 Task: Use Morse Code Effect in this video Movie B.mp4
Action: Mouse moved to (188, 111)
Screenshot: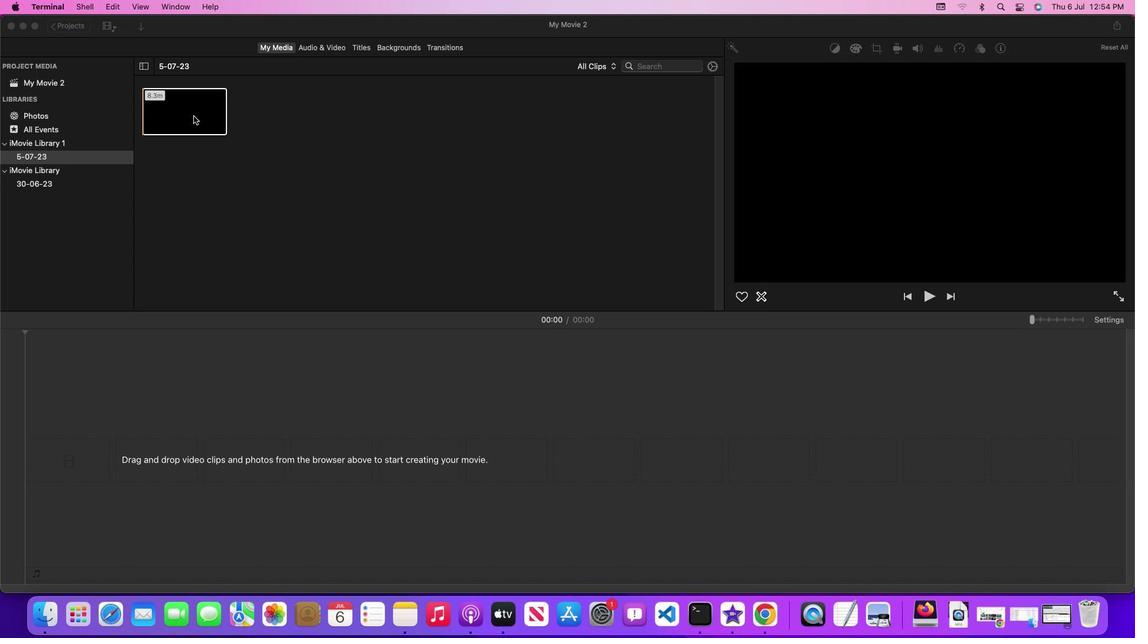 
Action: Mouse pressed left at (188, 111)
Screenshot: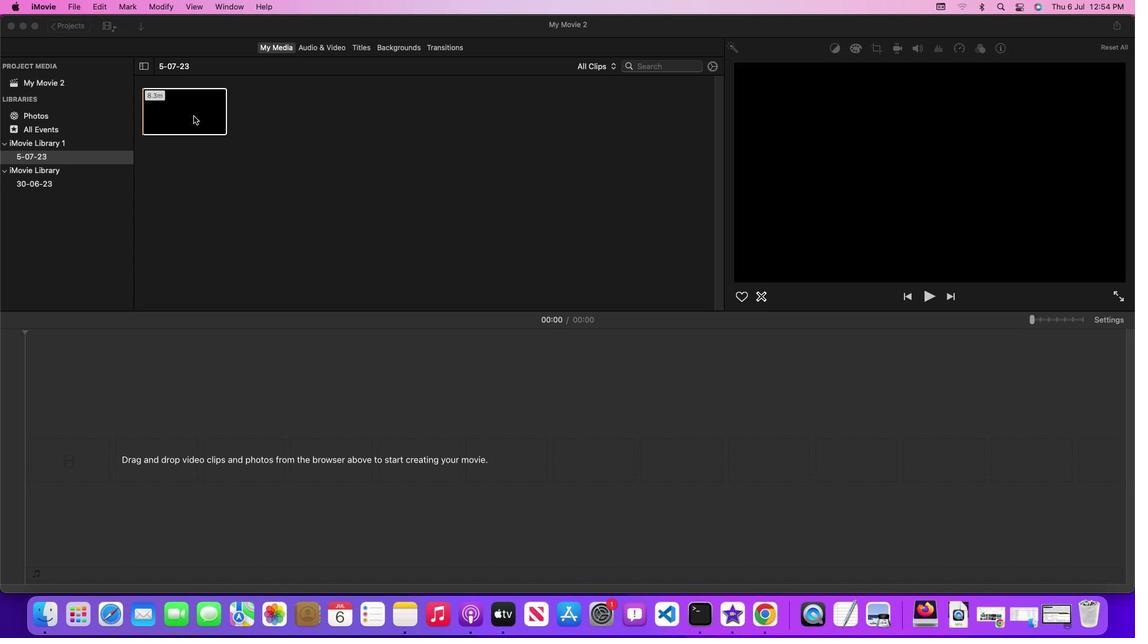 
Action: Mouse pressed left at (188, 111)
Screenshot: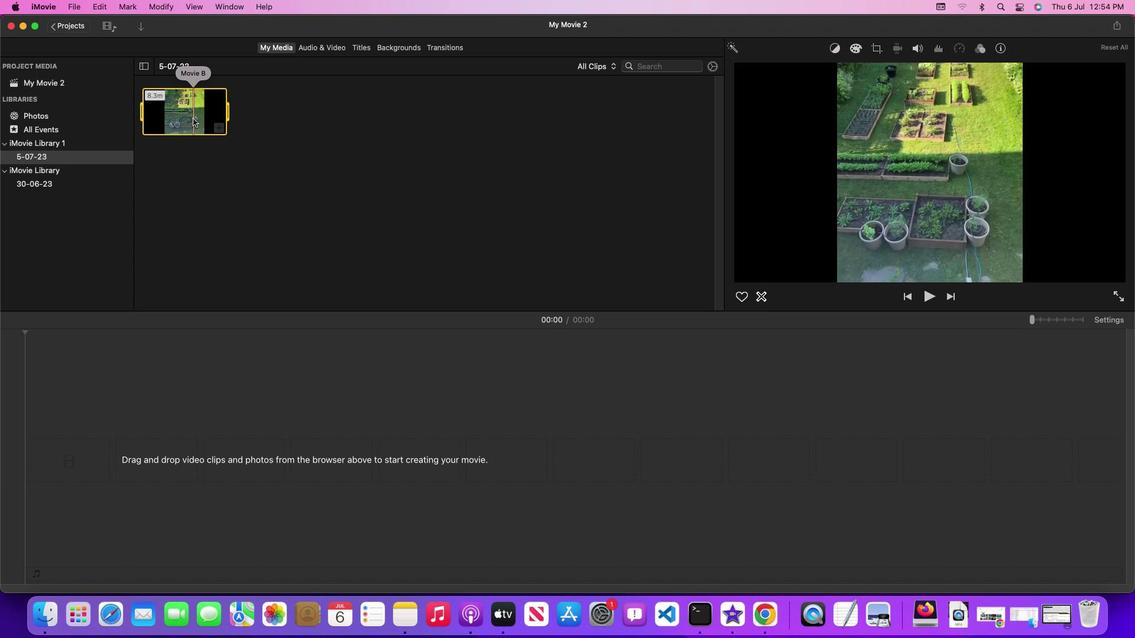 
Action: Mouse moved to (318, 42)
Screenshot: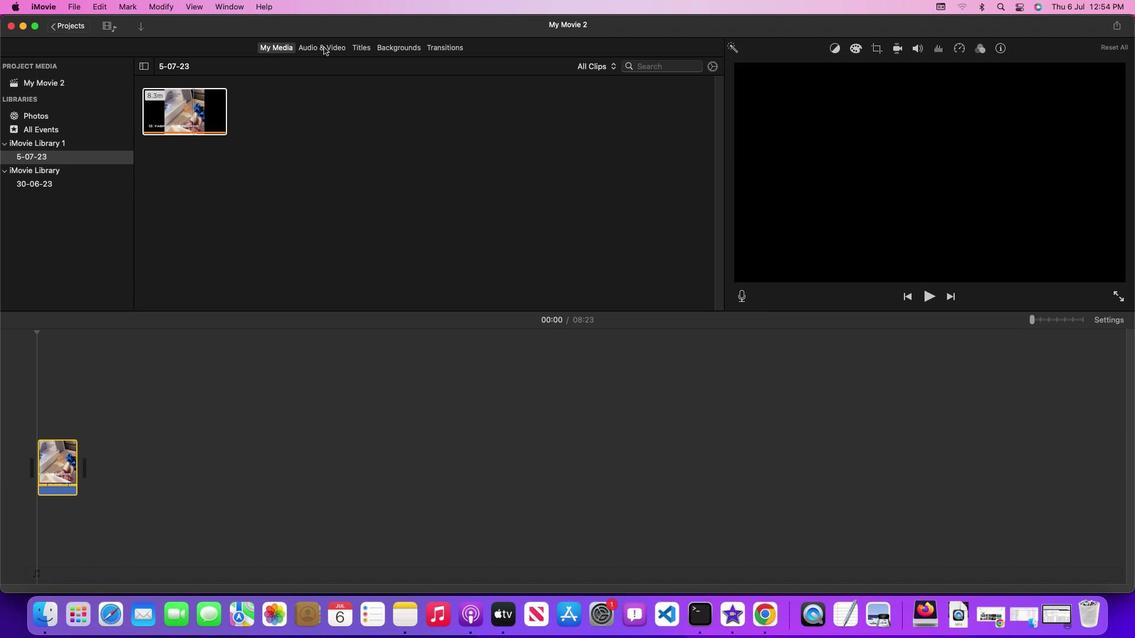 
Action: Mouse pressed left at (318, 42)
Screenshot: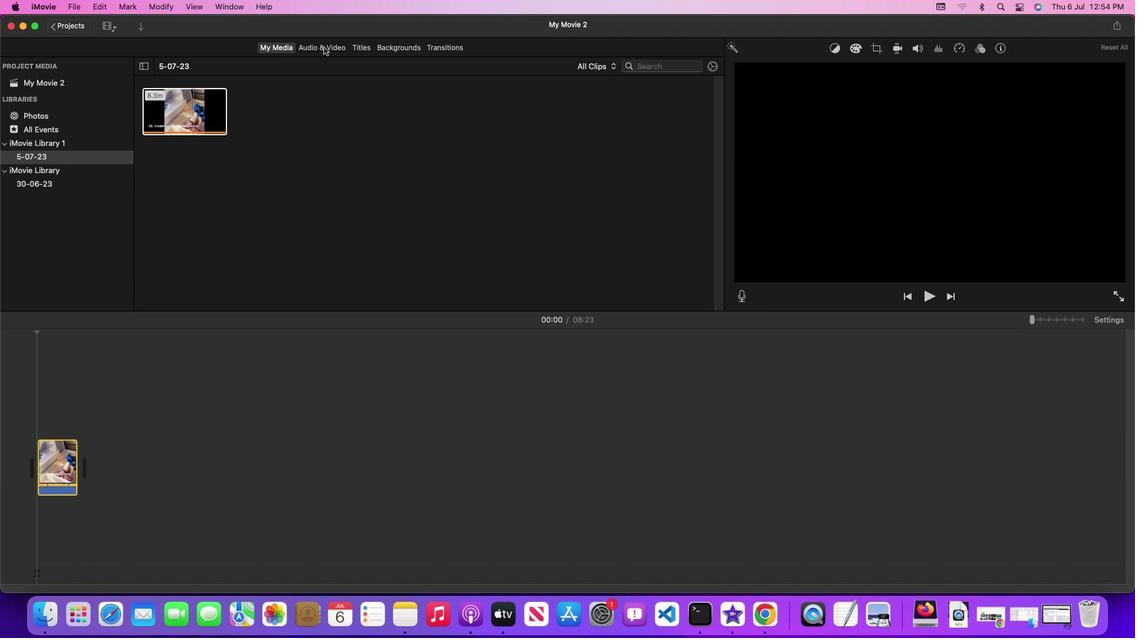 
Action: Mouse moved to (717, 152)
Screenshot: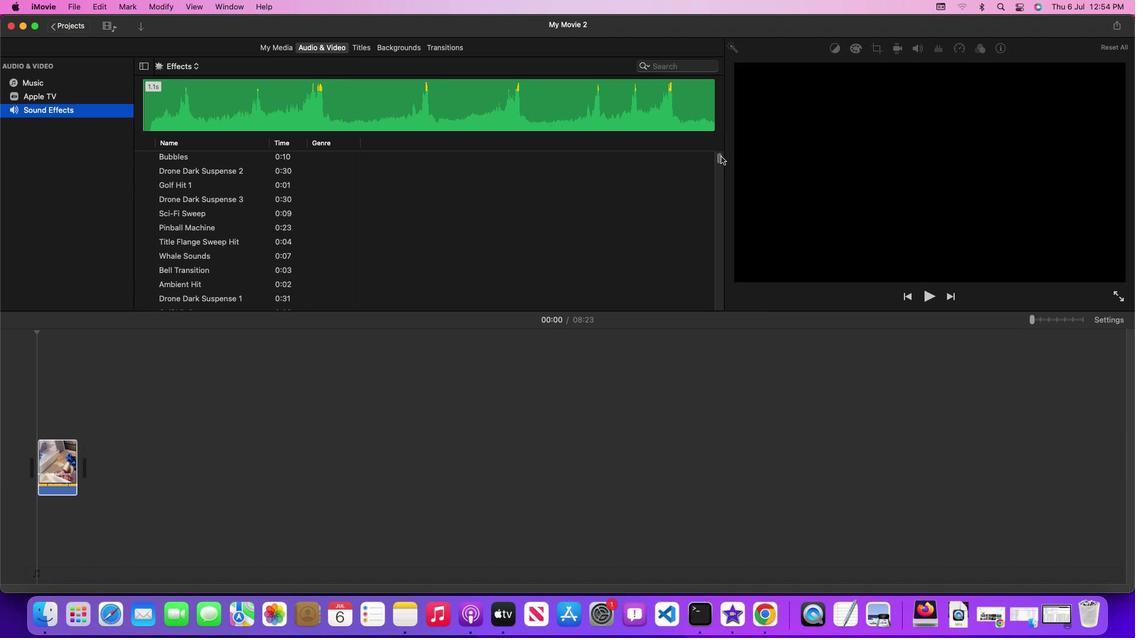
Action: Mouse pressed left at (717, 152)
Screenshot: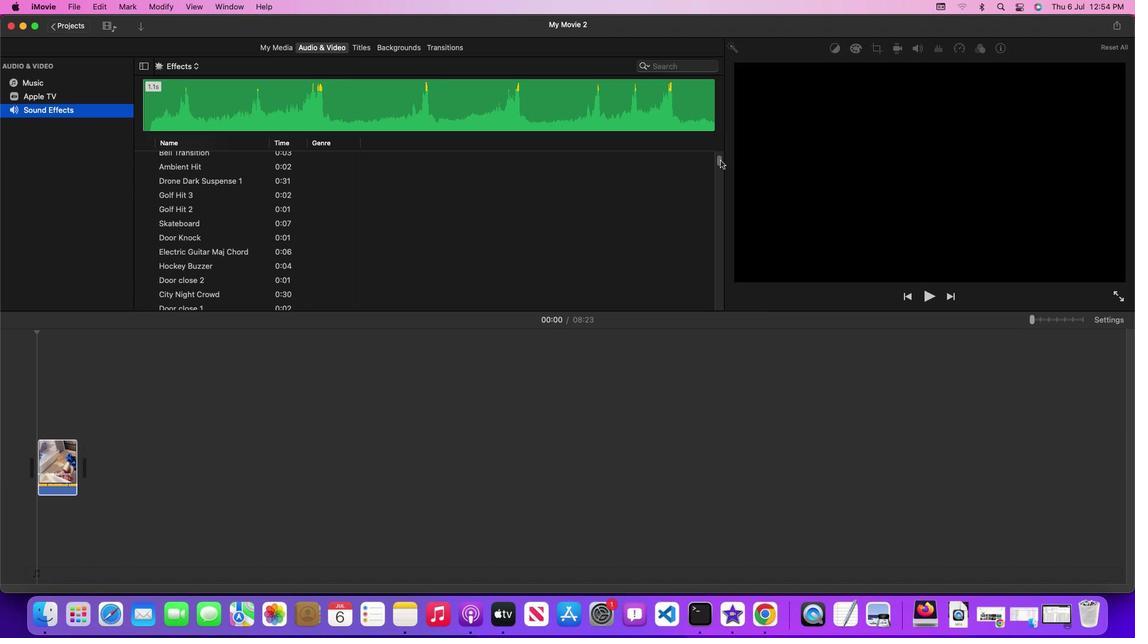 
Action: Mouse moved to (441, 227)
Screenshot: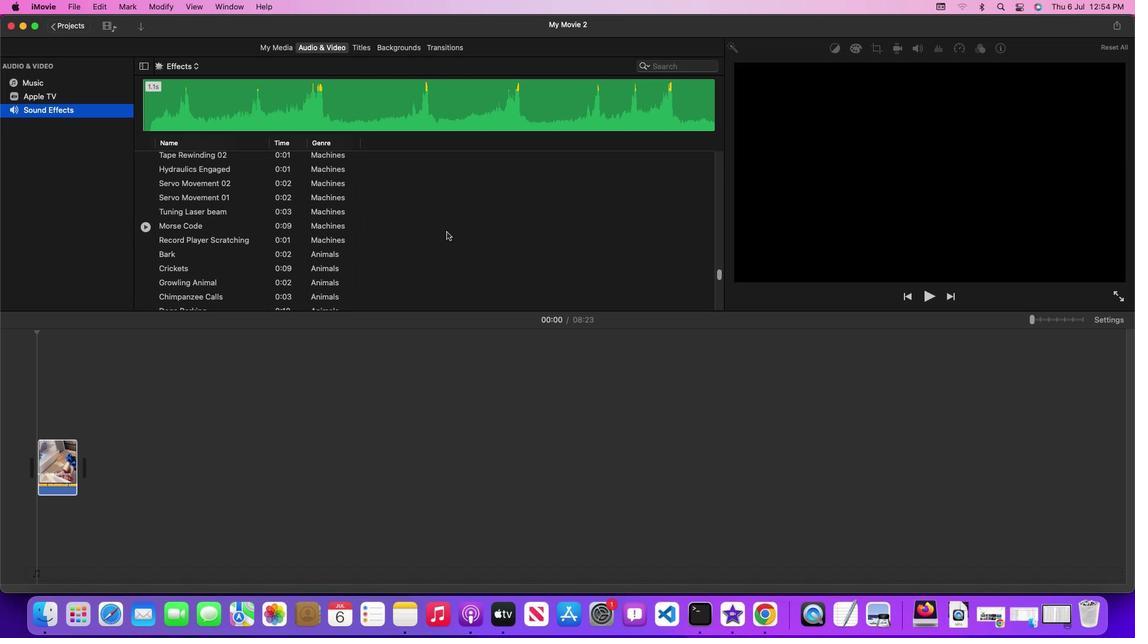 
Action: Mouse scrolled (441, 227) with delta (-4, -4)
Screenshot: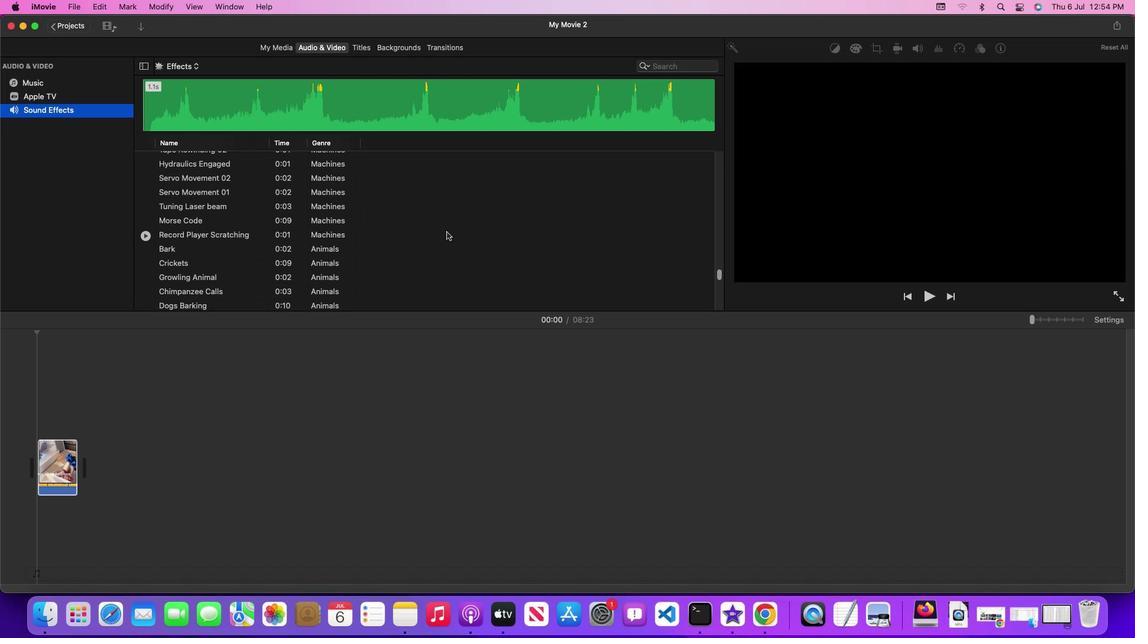 
Action: Mouse scrolled (441, 227) with delta (-4, -4)
Screenshot: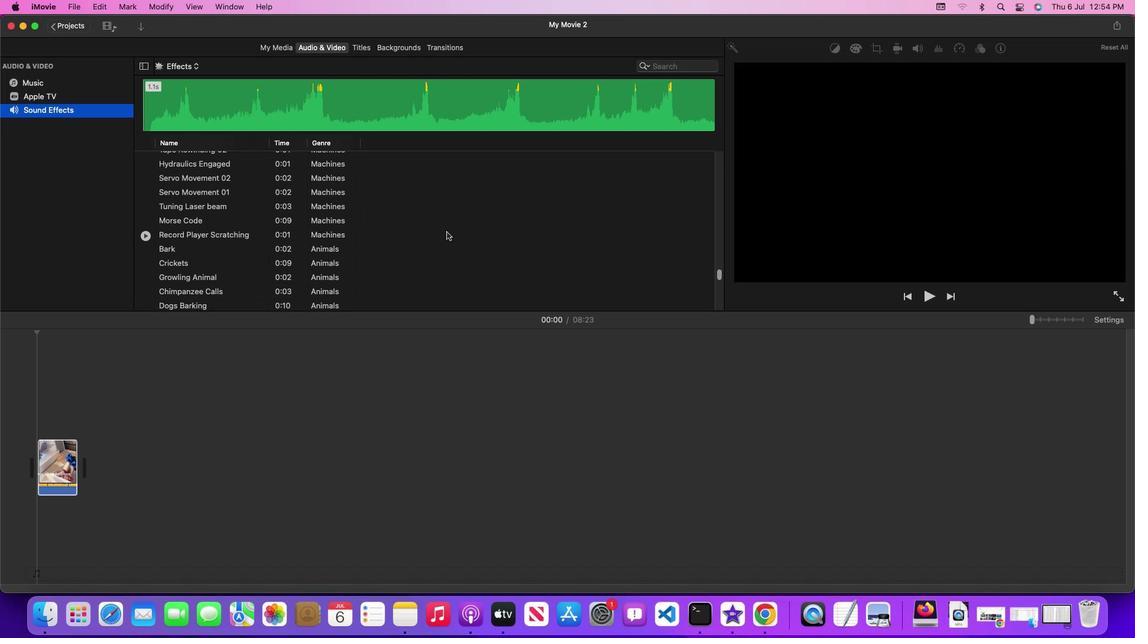 
Action: Mouse scrolled (441, 227) with delta (-4, -3)
Screenshot: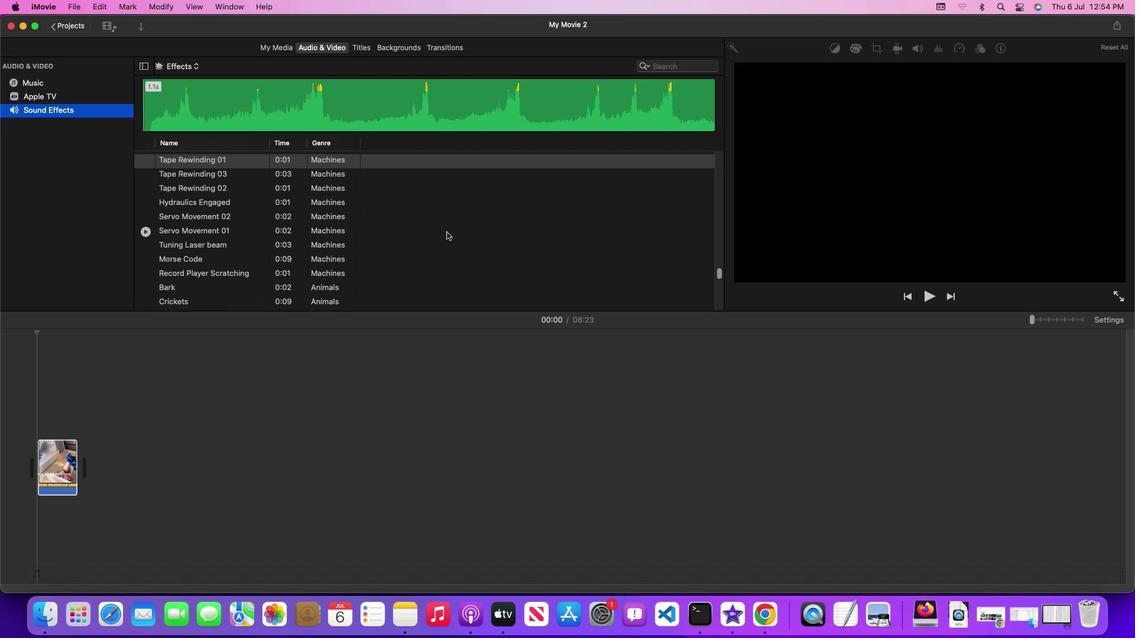 
Action: Mouse scrolled (441, 227) with delta (-4, -3)
Screenshot: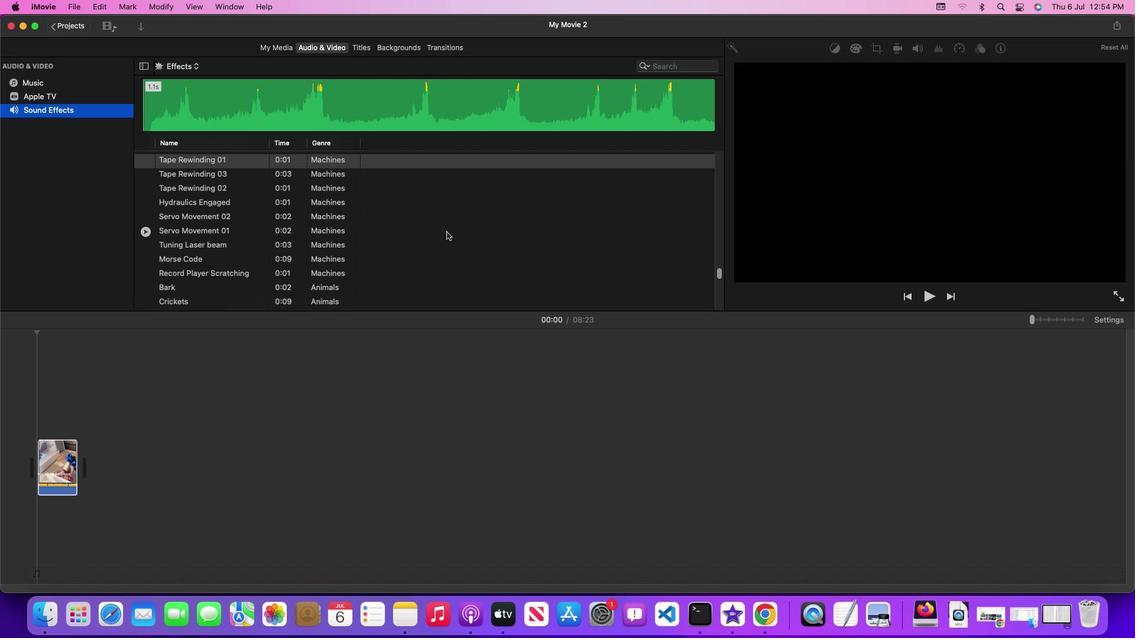 
Action: Mouse scrolled (441, 227) with delta (-4, -3)
Screenshot: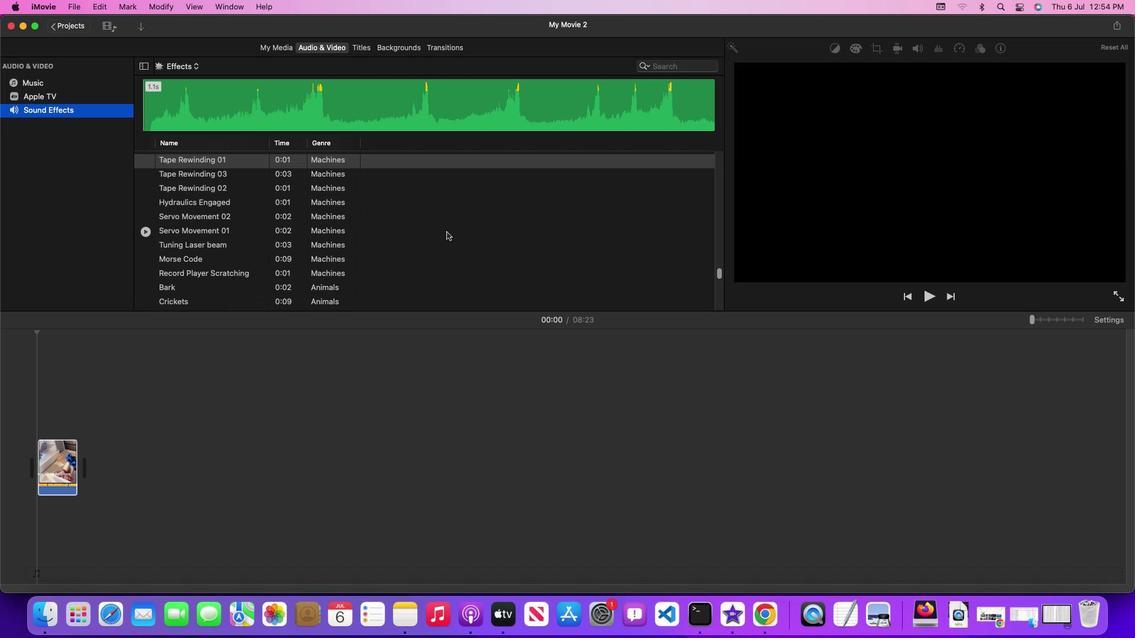 
Action: Mouse scrolled (441, 227) with delta (-4, -4)
Screenshot: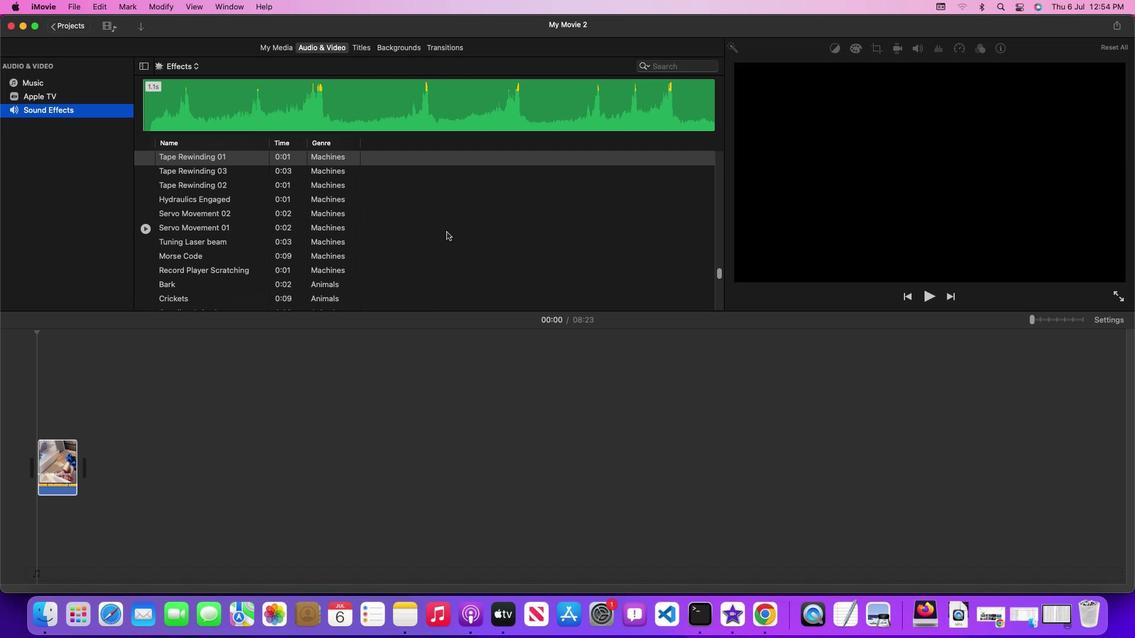 
Action: Mouse scrolled (441, 227) with delta (-4, -4)
Screenshot: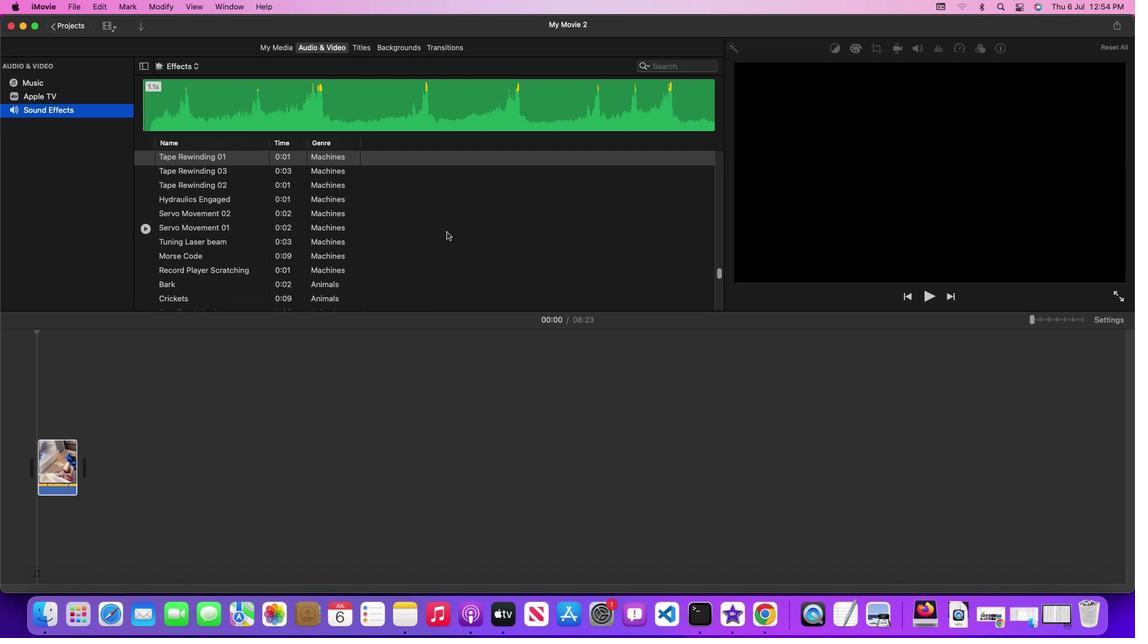 
Action: Mouse scrolled (441, 227) with delta (-4, -4)
Screenshot: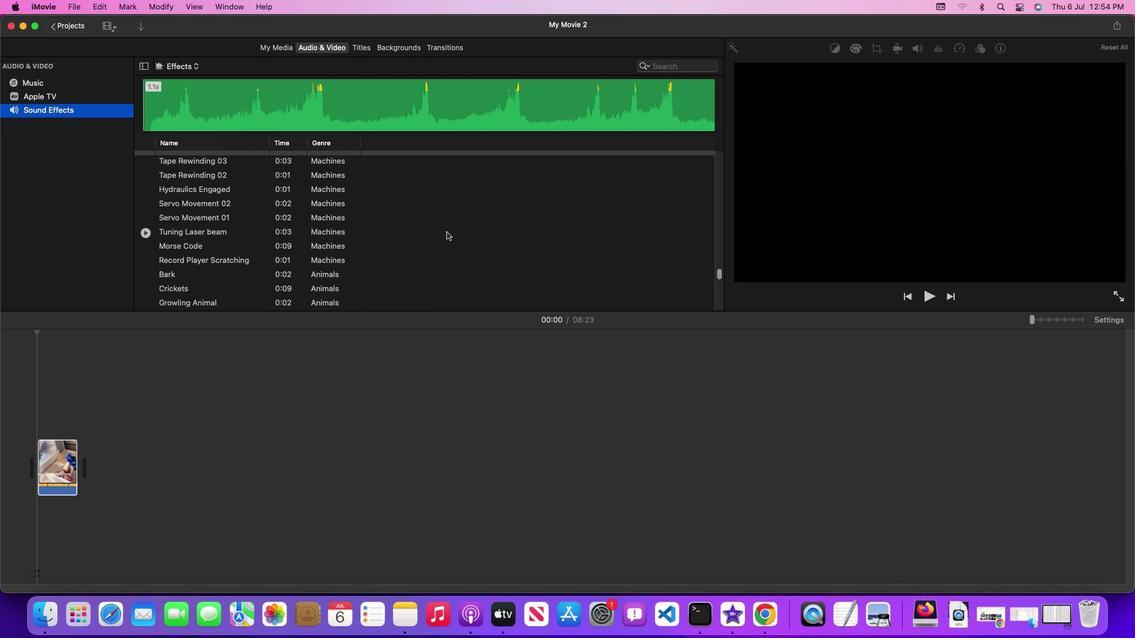 
Action: Mouse scrolled (441, 227) with delta (-4, -4)
Screenshot: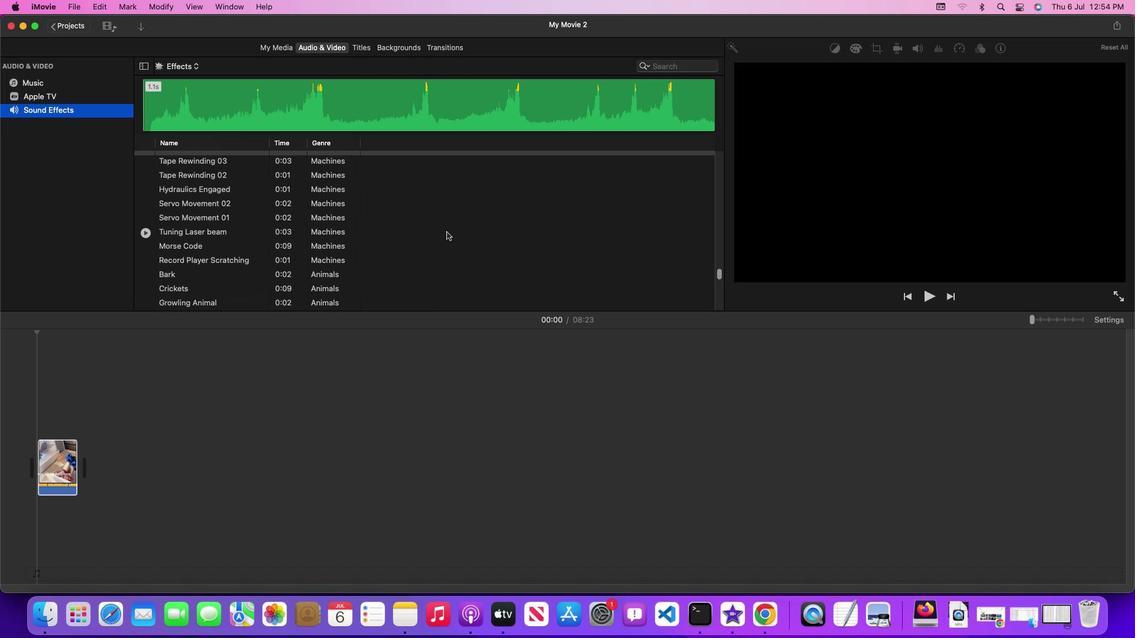 
Action: Mouse moved to (205, 241)
Screenshot: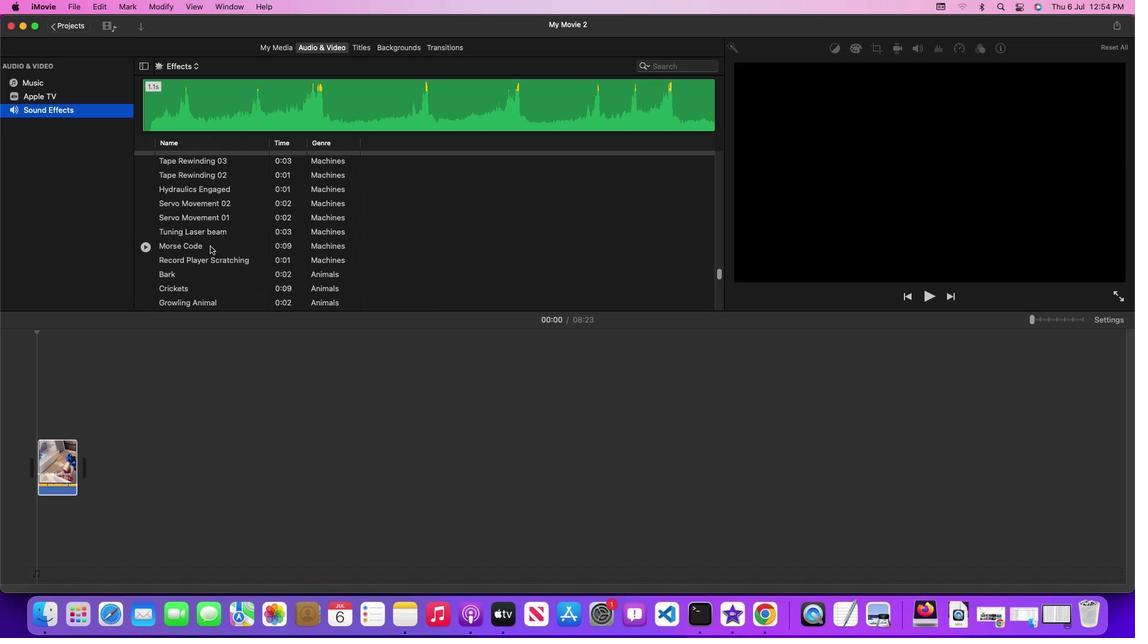 
Action: Mouse pressed left at (205, 241)
Screenshot: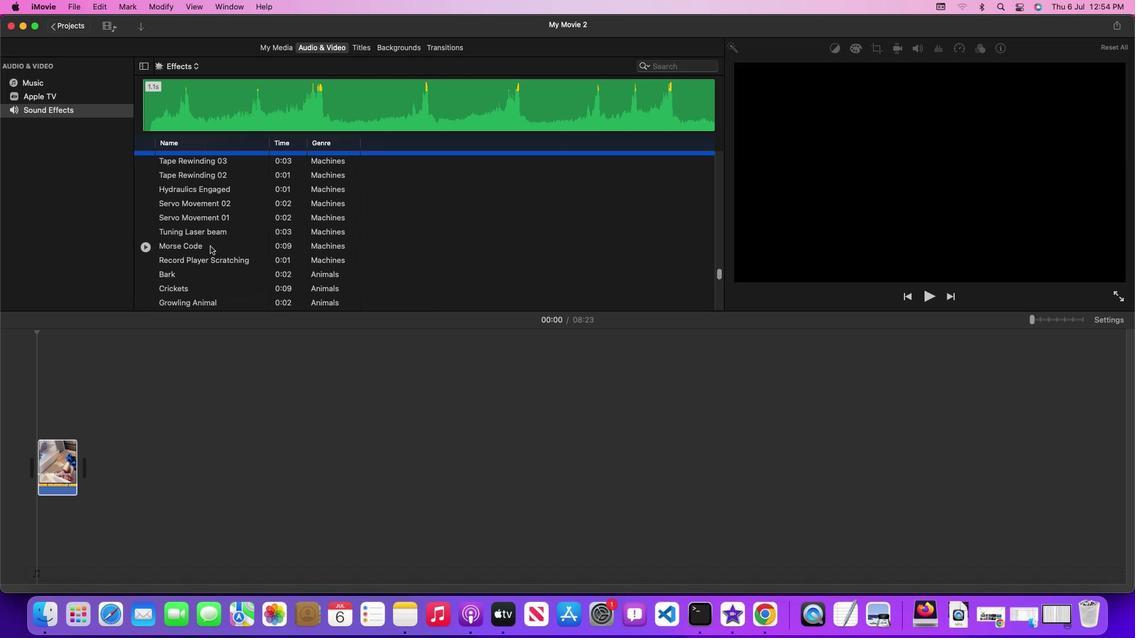 
Action: Mouse moved to (211, 241)
Screenshot: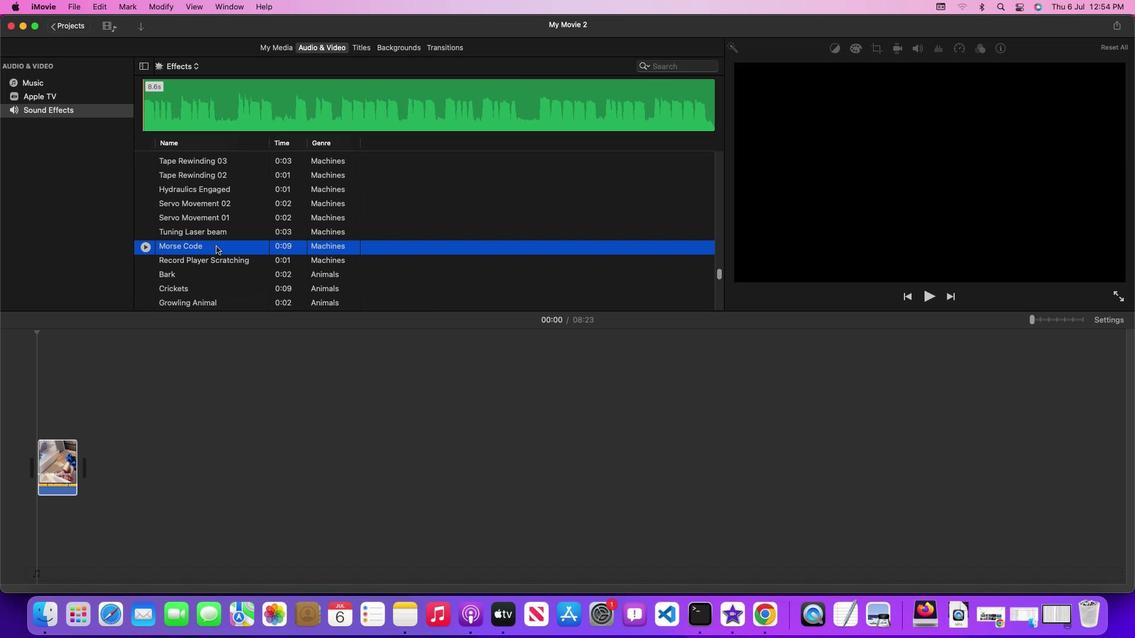 
Action: Mouse pressed left at (211, 241)
Screenshot: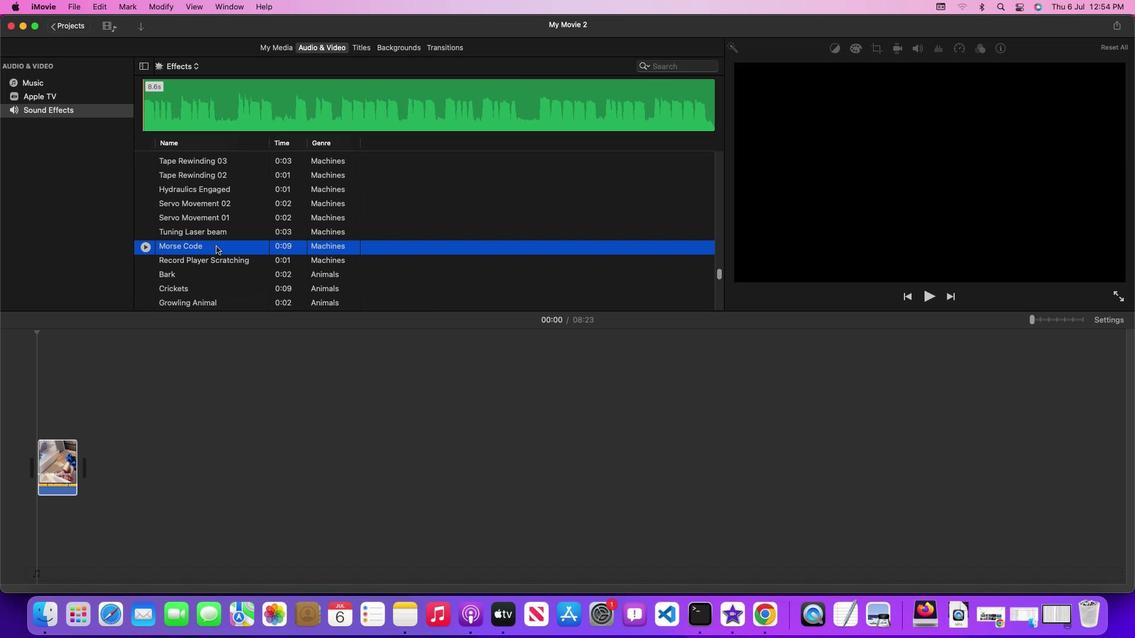 
Action: Mouse moved to (263, 419)
Screenshot: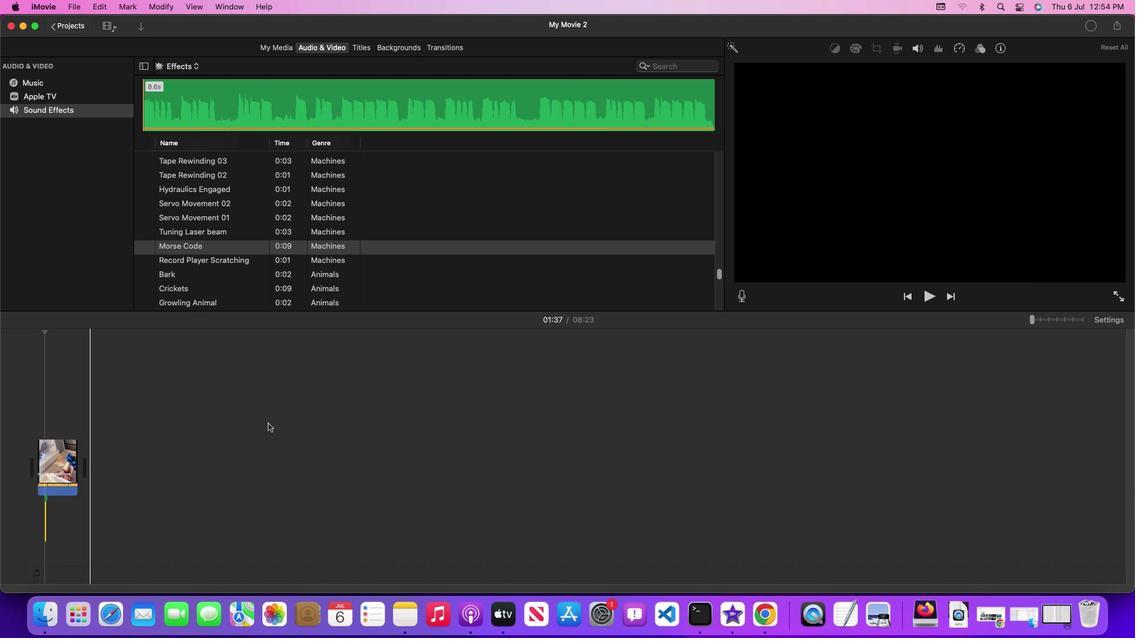 
